 Task: Display a ruler in the drawing.
Action: Mouse moved to (130, 114)
Screenshot: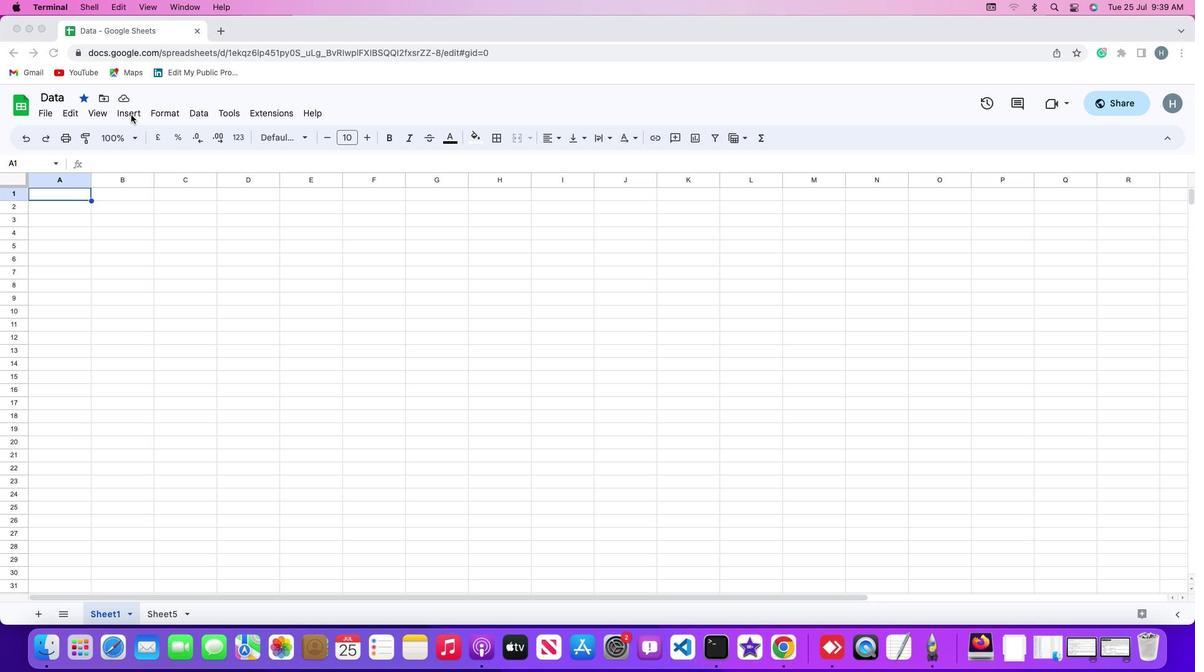 
Action: Mouse pressed left at (130, 114)
Screenshot: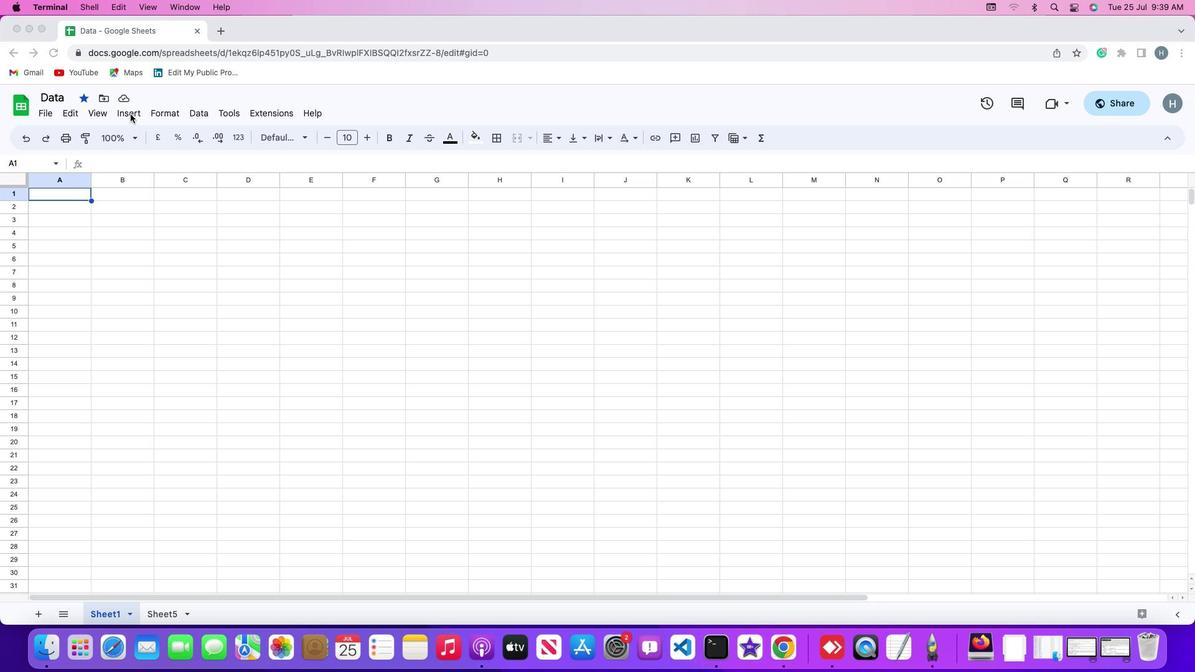 
Action: Mouse moved to (131, 110)
Screenshot: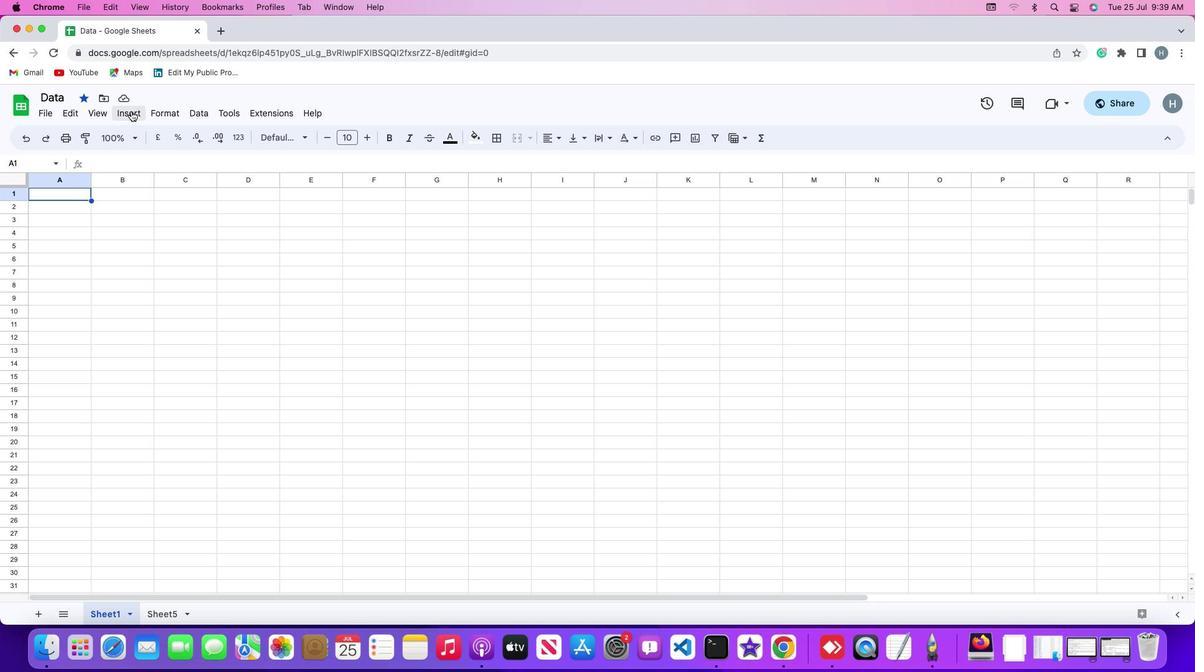 
Action: Mouse pressed left at (131, 110)
Screenshot: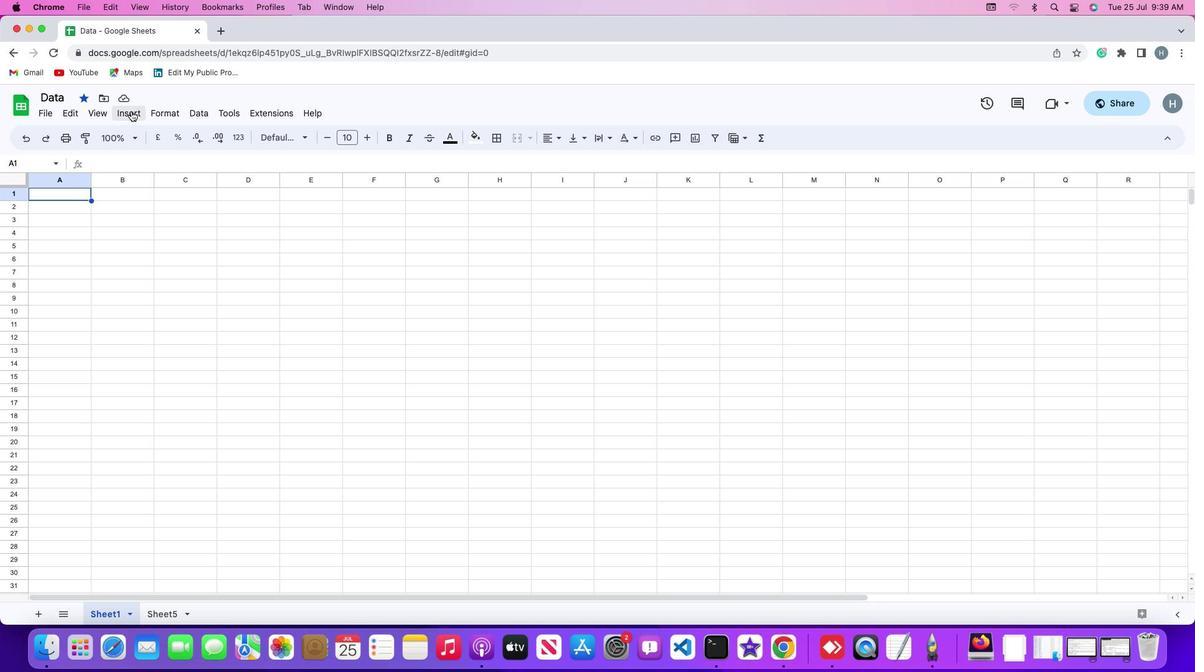 
Action: Mouse moved to (164, 280)
Screenshot: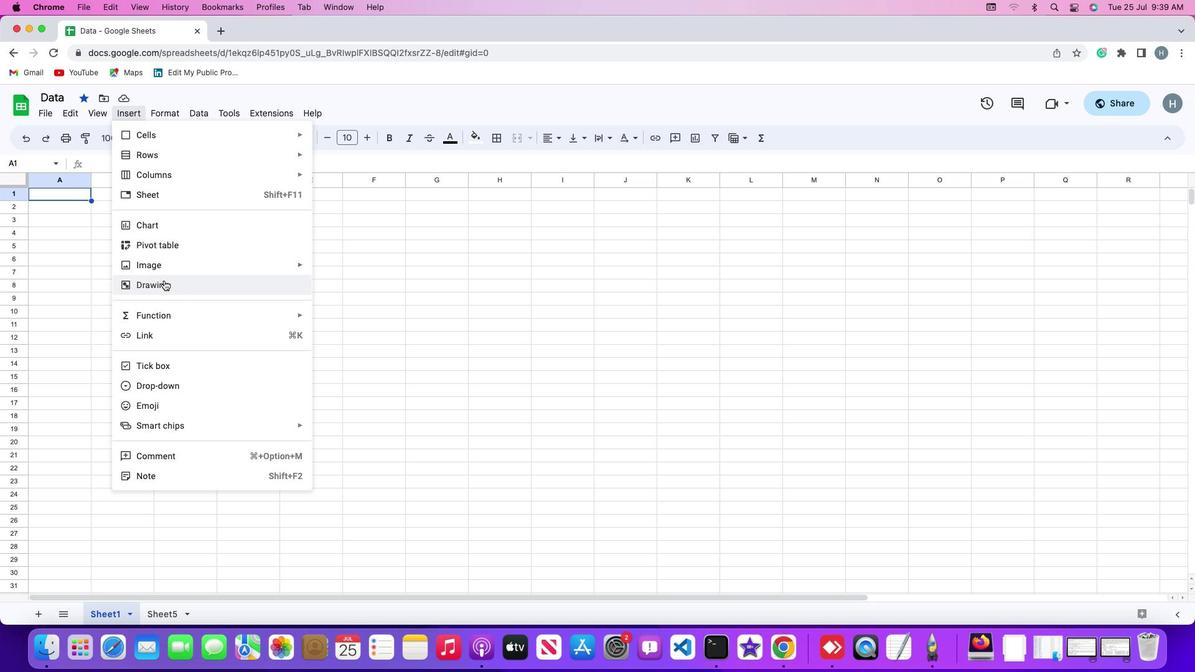 
Action: Mouse pressed left at (164, 280)
Screenshot: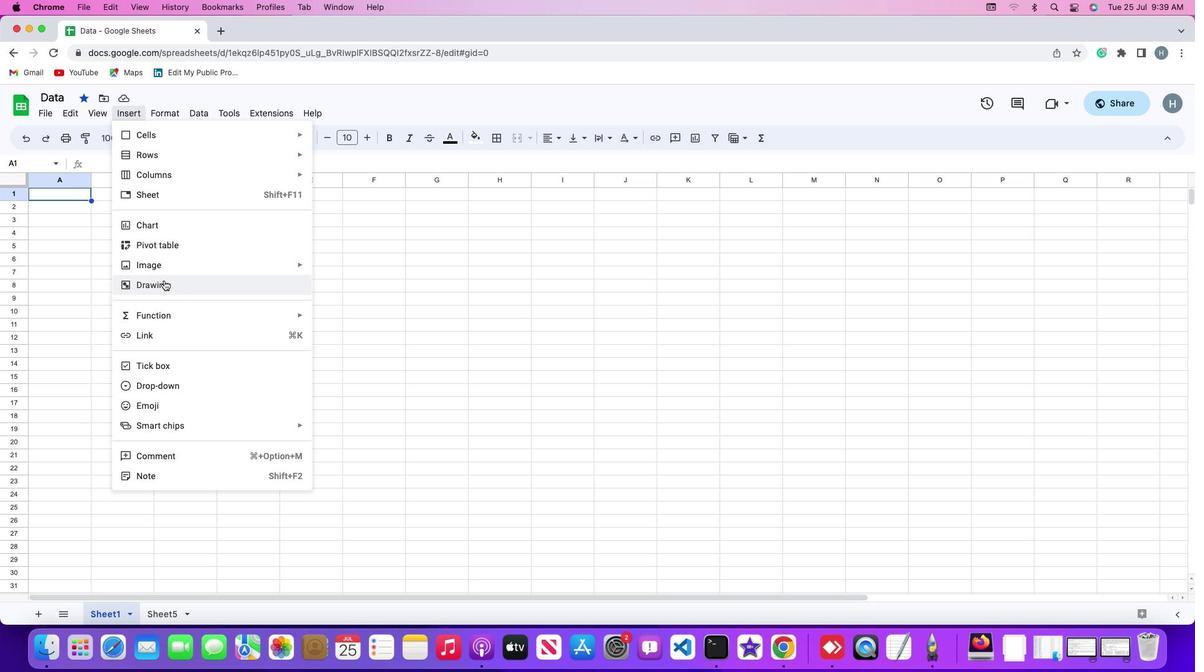 
Action: Mouse moved to (346, 158)
Screenshot: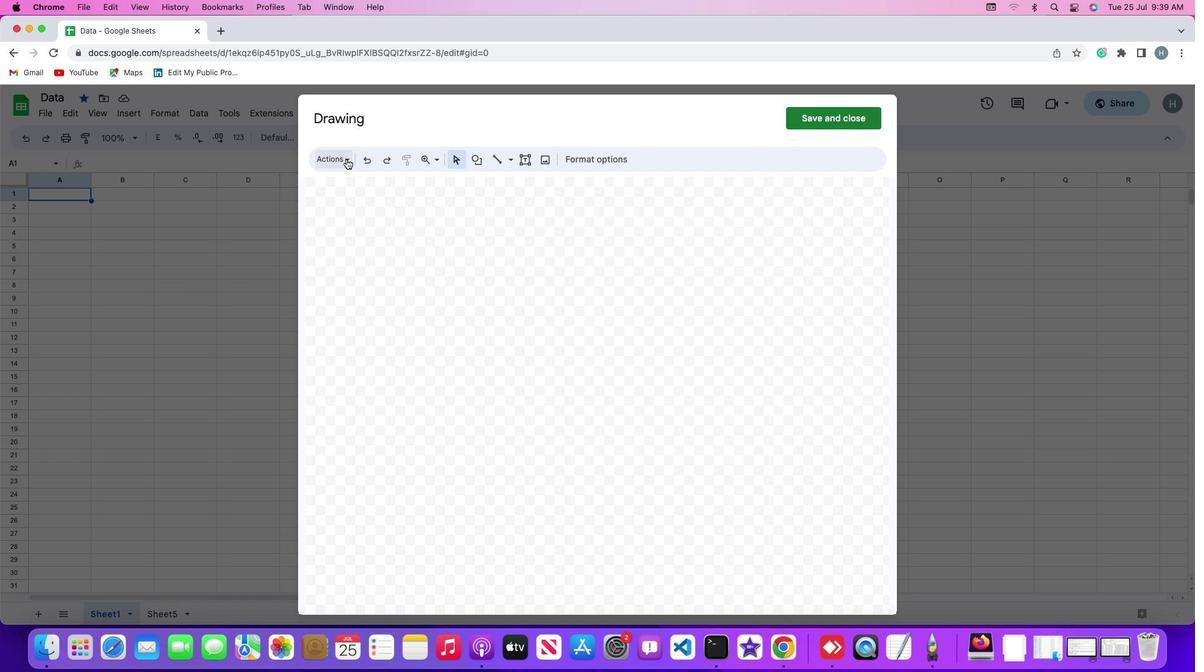 
Action: Mouse pressed left at (346, 158)
Screenshot: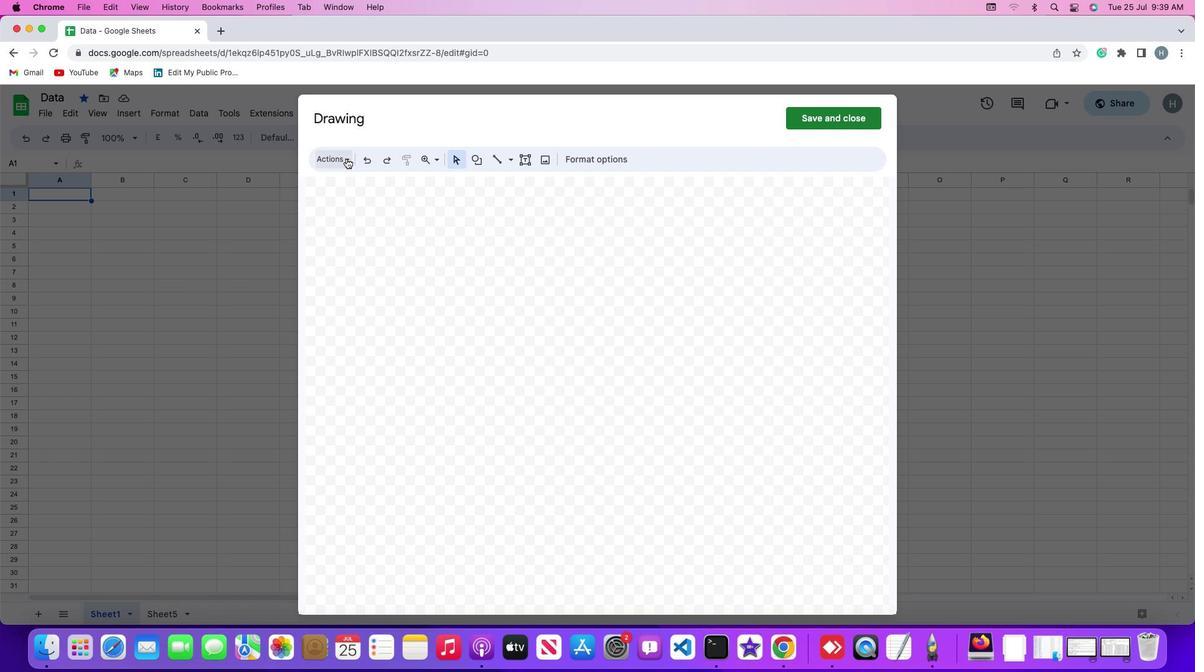 
Action: Mouse moved to (398, 462)
Screenshot: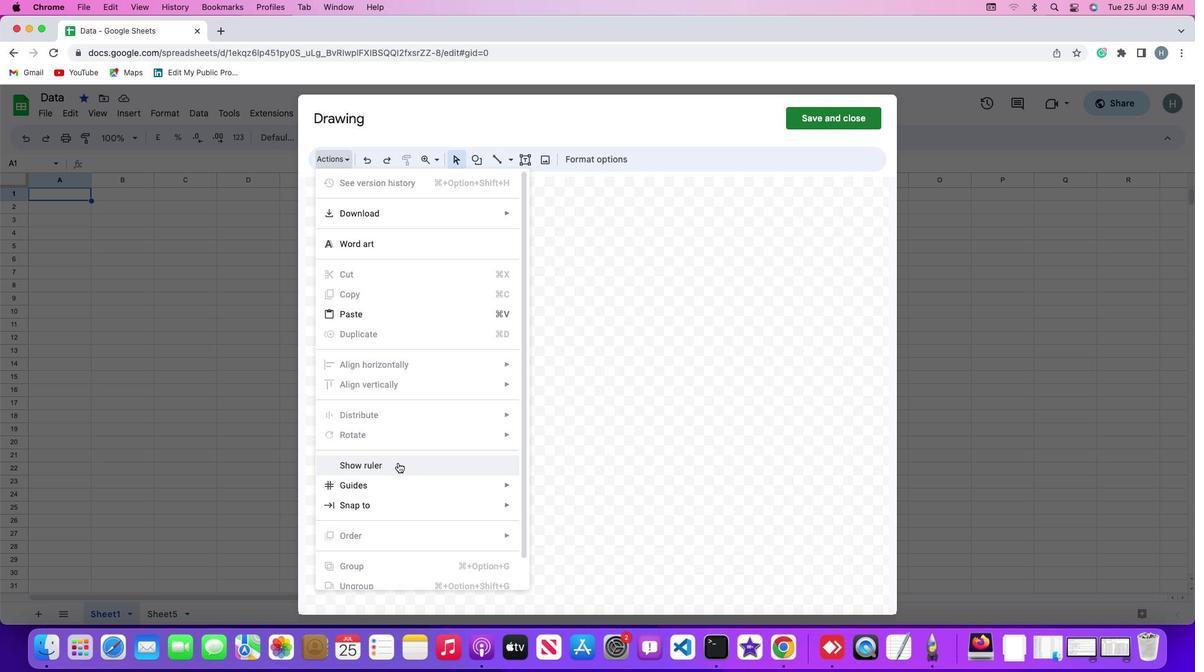 
Action: Mouse pressed left at (398, 462)
Screenshot: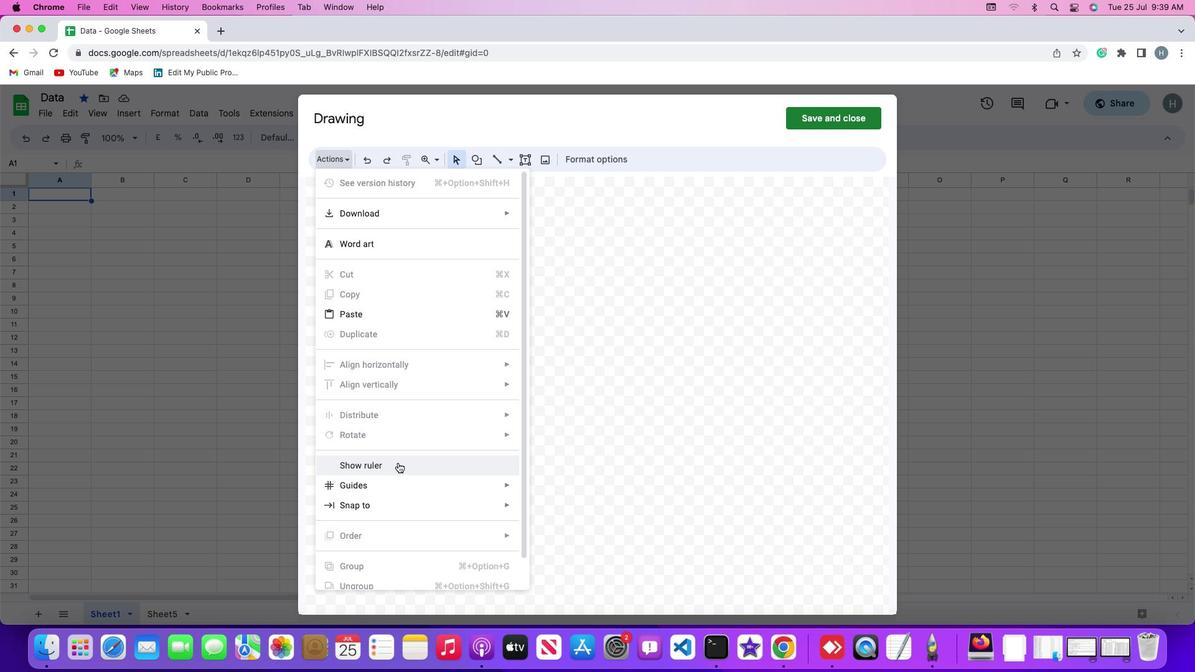 
Action: Mouse moved to (532, 390)
Screenshot: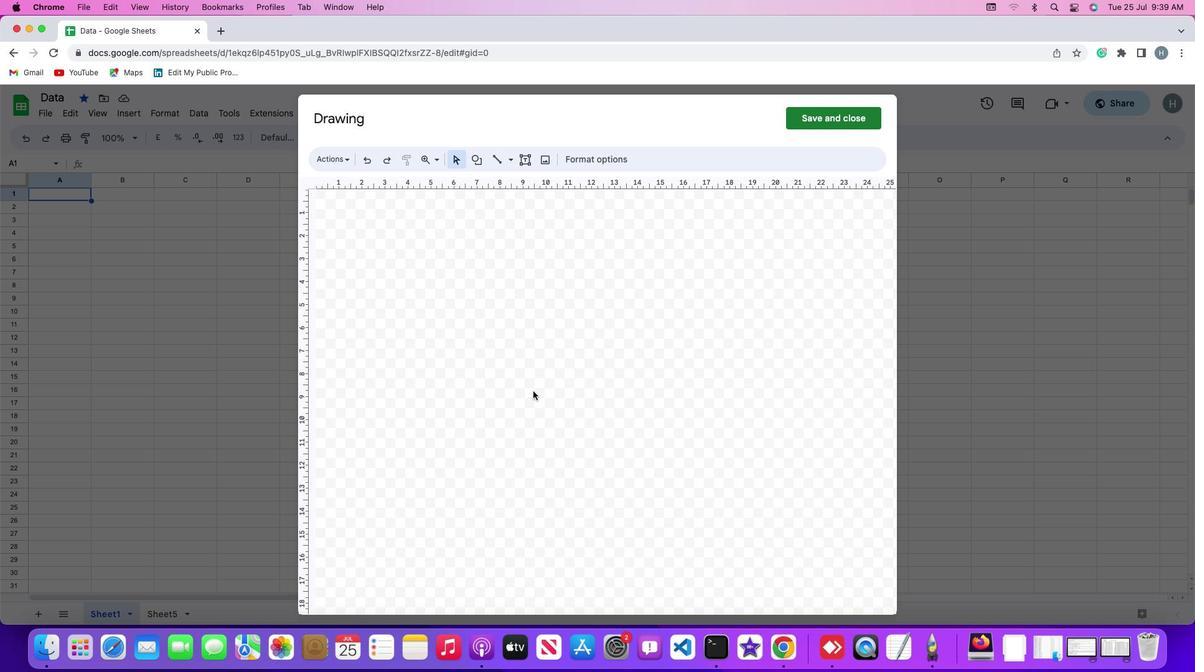 
